 Task: Create New Employee with Employee Name: Jane Thompson, Address Line1: 15 Marlborough Dr., Address Line2: Westfield, Address Line3:  MA 01085, Cell Number: 813-237-6821
Action: Mouse pressed left at (175, 30)
Screenshot: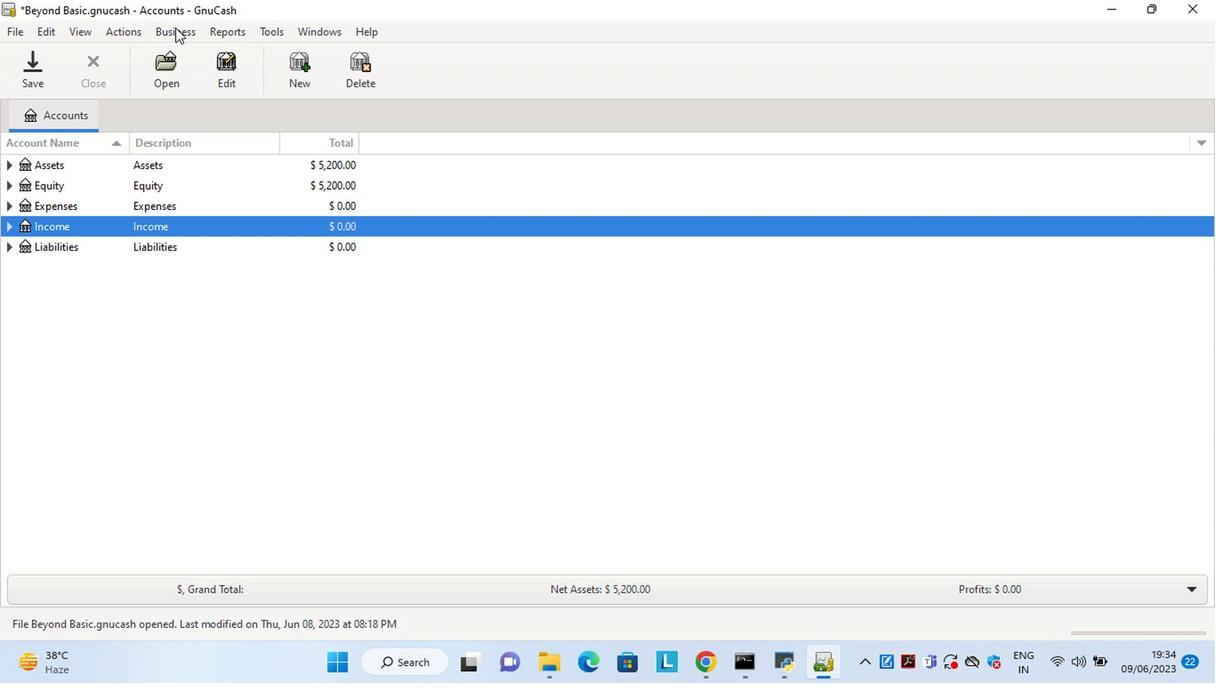 
Action: Mouse moved to (364, 117)
Screenshot: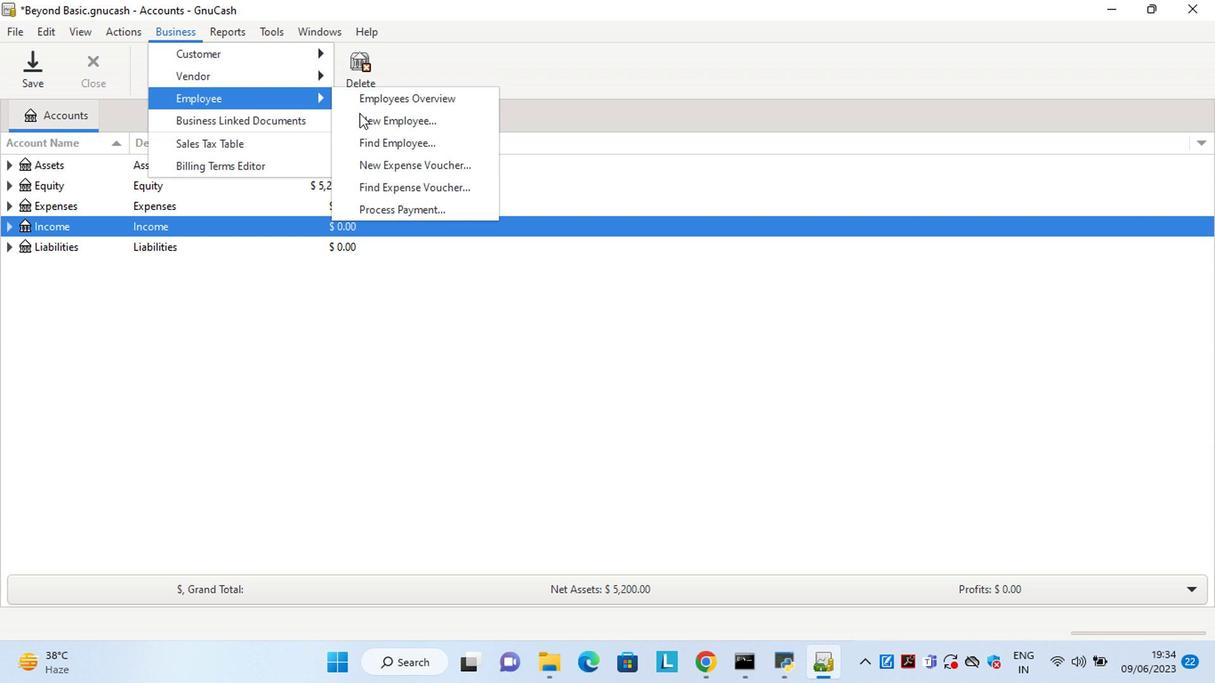 
Action: Mouse pressed left at (364, 117)
Screenshot: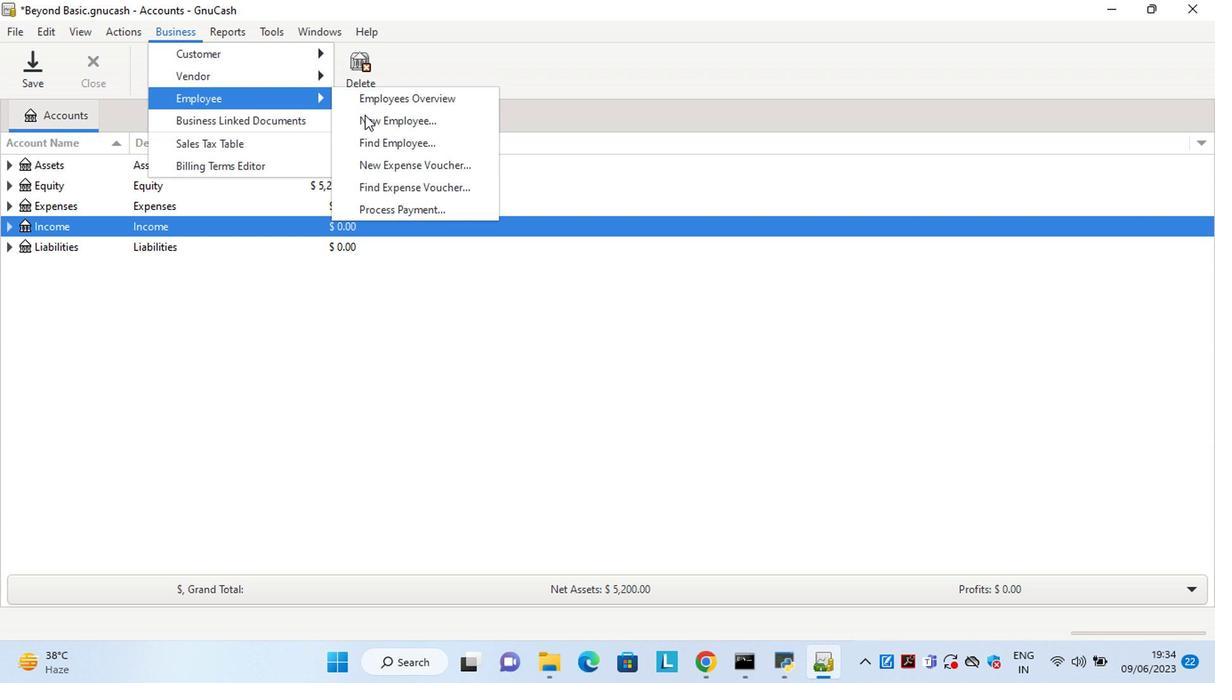 
Action: Mouse moved to (593, 282)
Screenshot: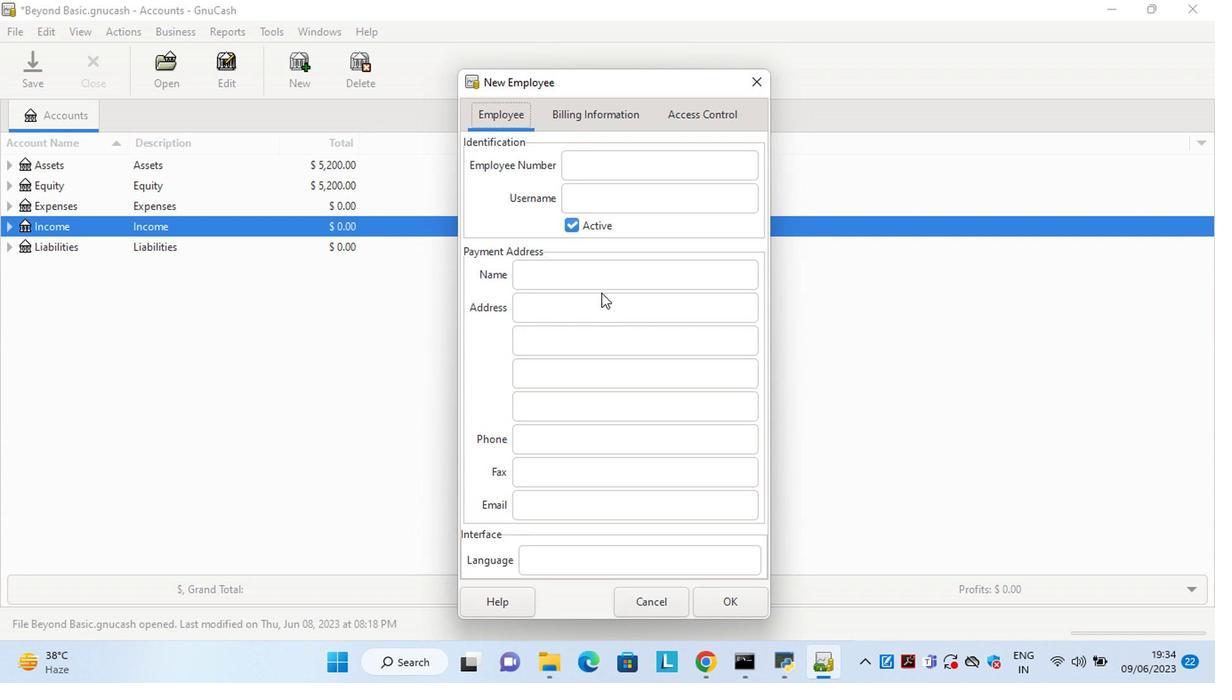 
Action: Mouse pressed left at (593, 282)
Screenshot: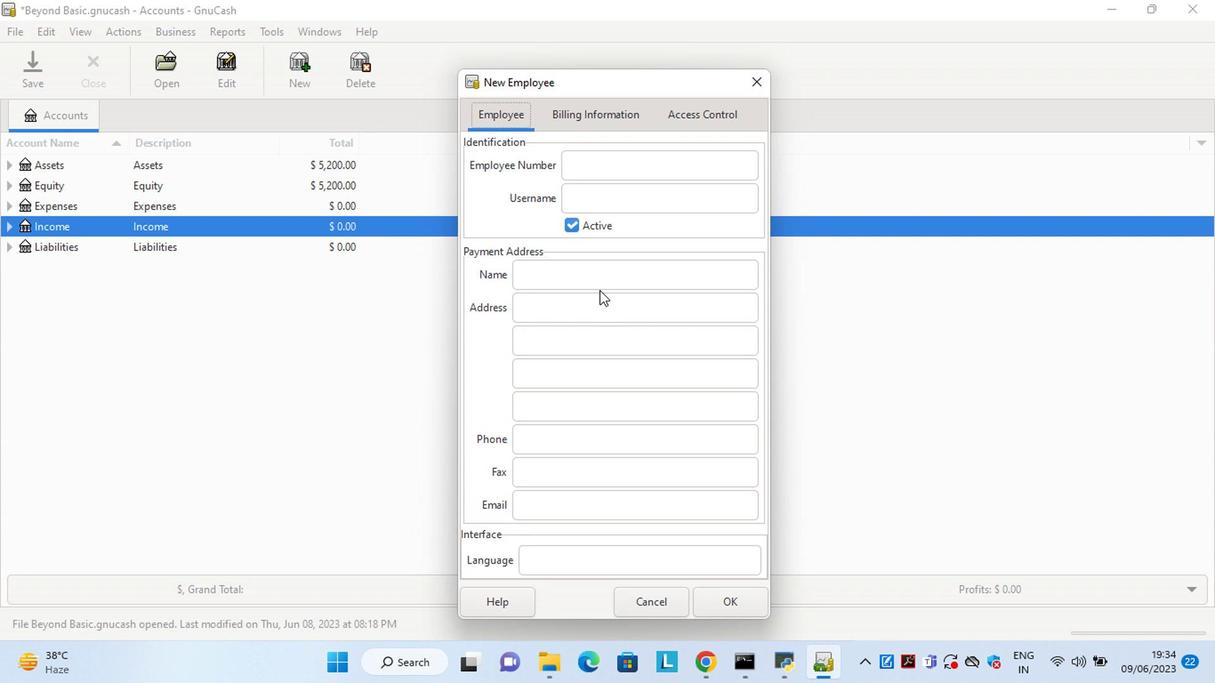 
Action: Key pressed <Key.shift>Jane<Key.space><Key.shift>Thompson<Key.tab>15<Key.space><Key.shift>Marlborough<Key.space><Key.shift>Dr.<Key.tab><Key.shift>Westfield<Key.tab><Key.shift>MA<Key.space>01085<Key.tab><Key.tab>813-237-6821
Screenshot: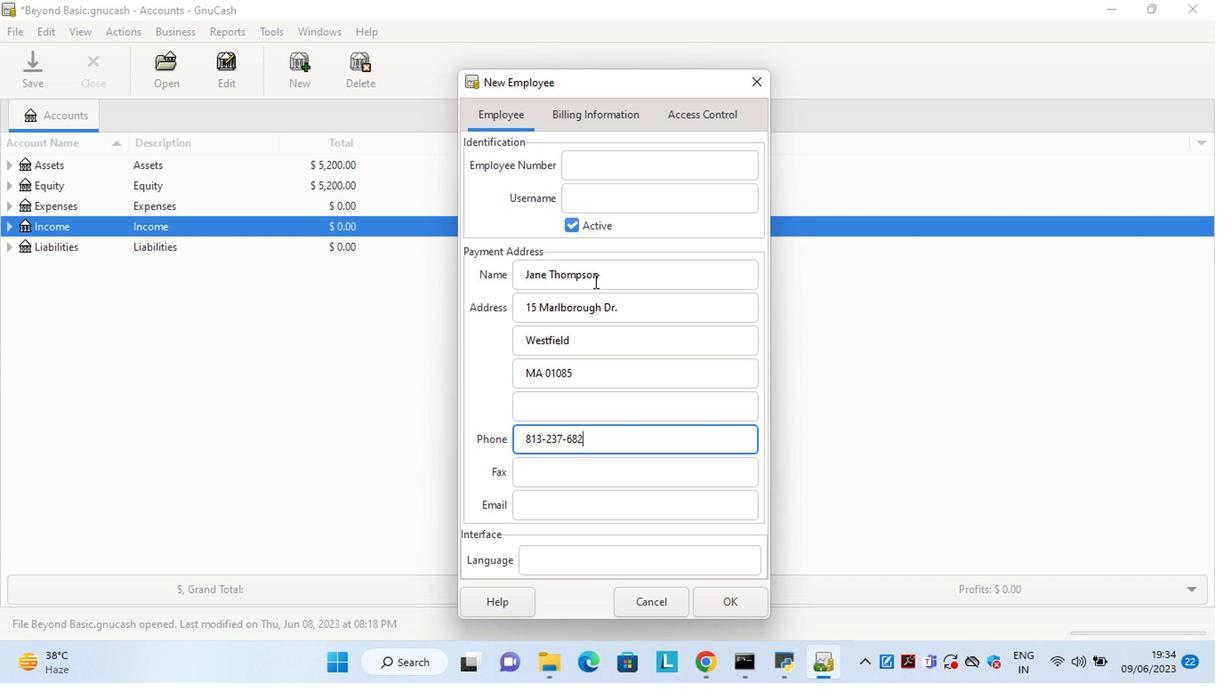 
Action: Mouse moved to (731, 603)
Screenshot: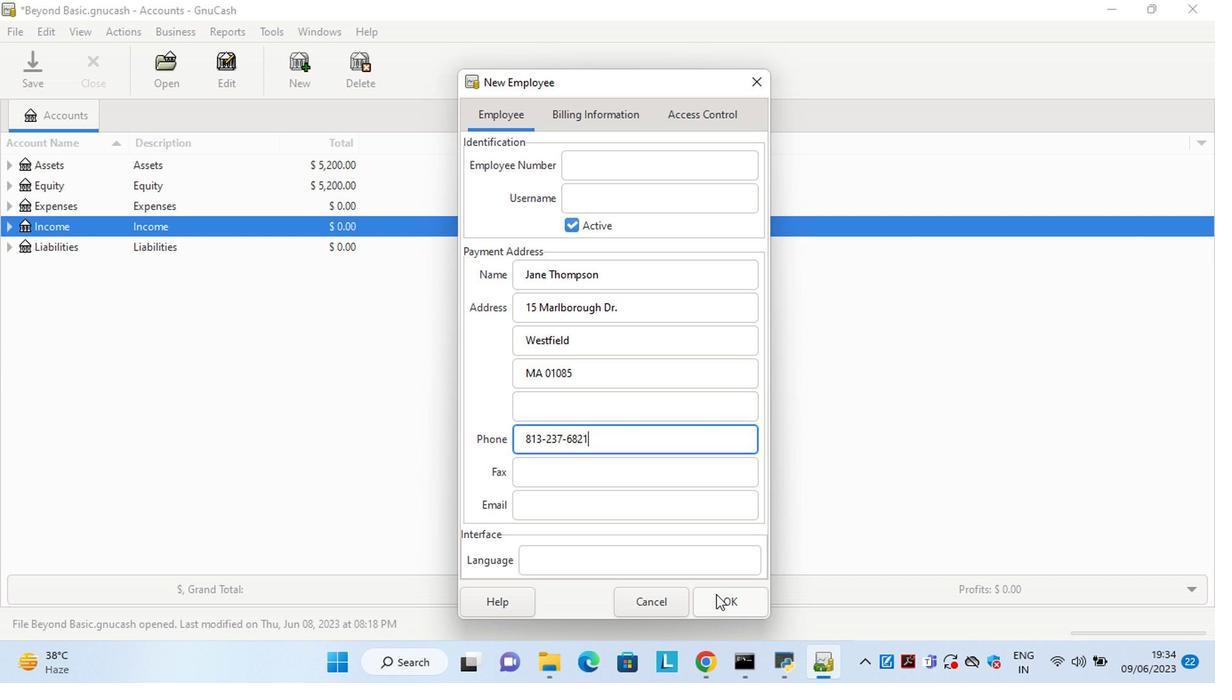 
Action: Mouse pressed left at (731, 603)
Screenshot: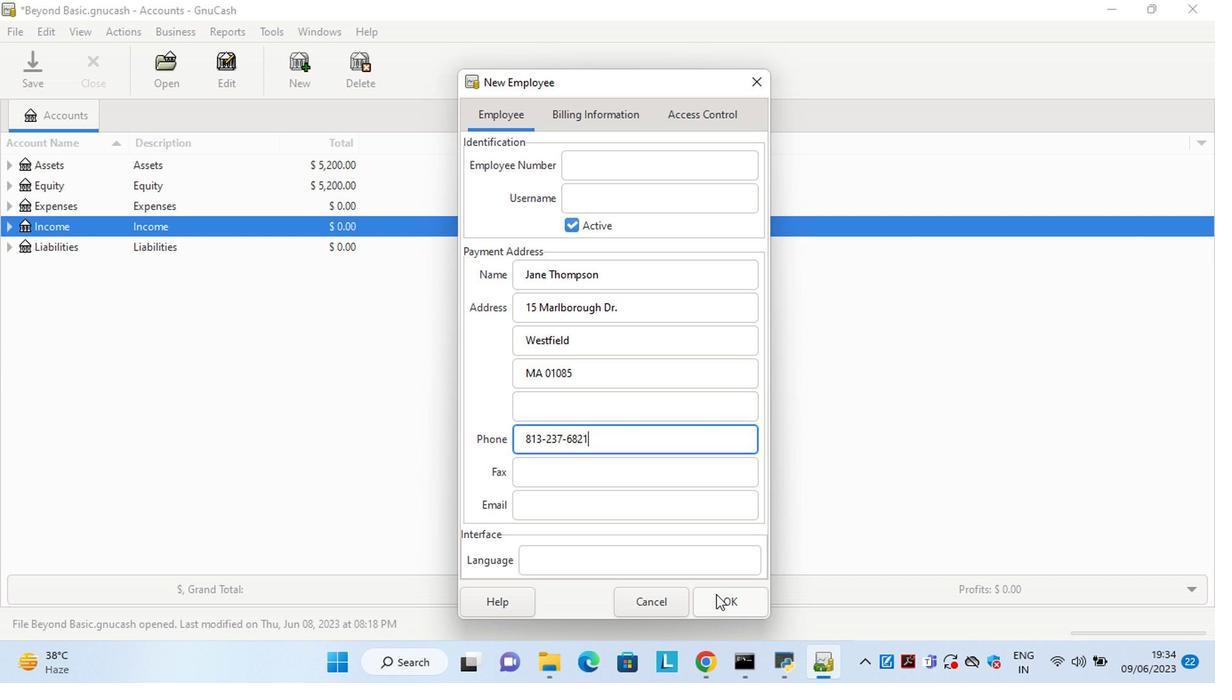 
